 Task: Search for historical landmarks in Charleston, South Carolina, and Williamsburg, Virginia.
Action: Mouse moved to (154, 94)
Screenshot: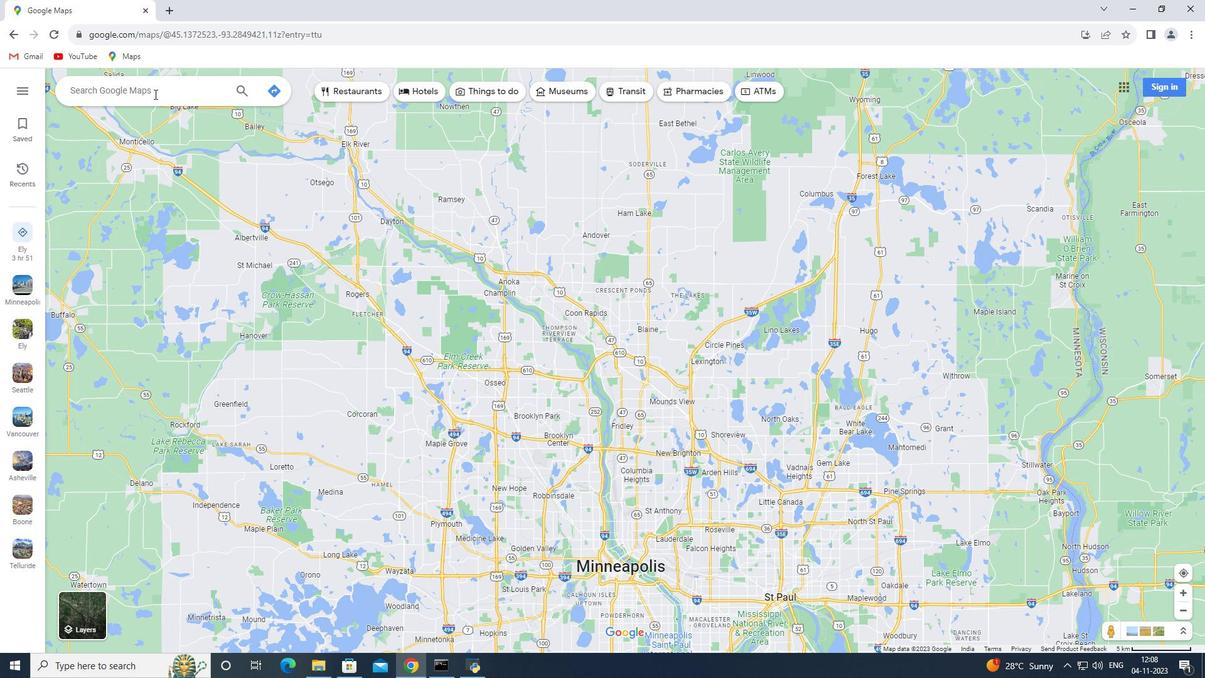 
Action: Mouse pressed left at (154, 94)
Screenshot: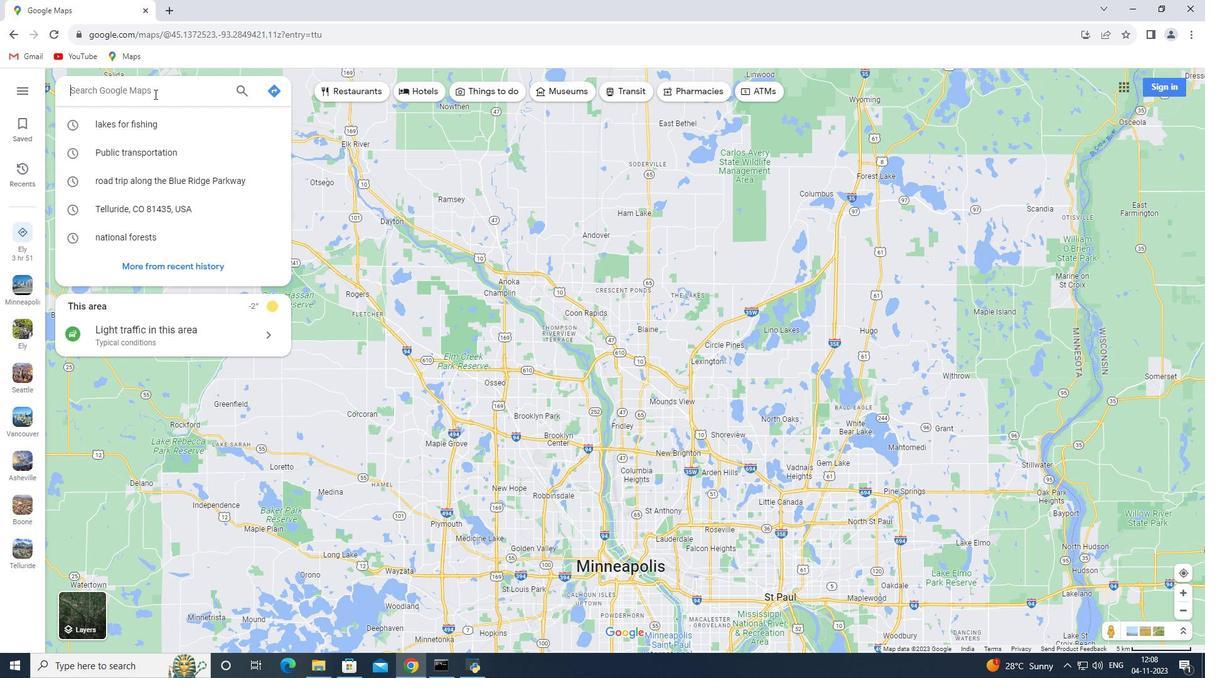 
Action: Key pressed <Key.shift>Charleston,<Key.space><Key.shift>South<Key.space><Key.shift><Key.shift>Carolina<Key.enter>
Screenshot: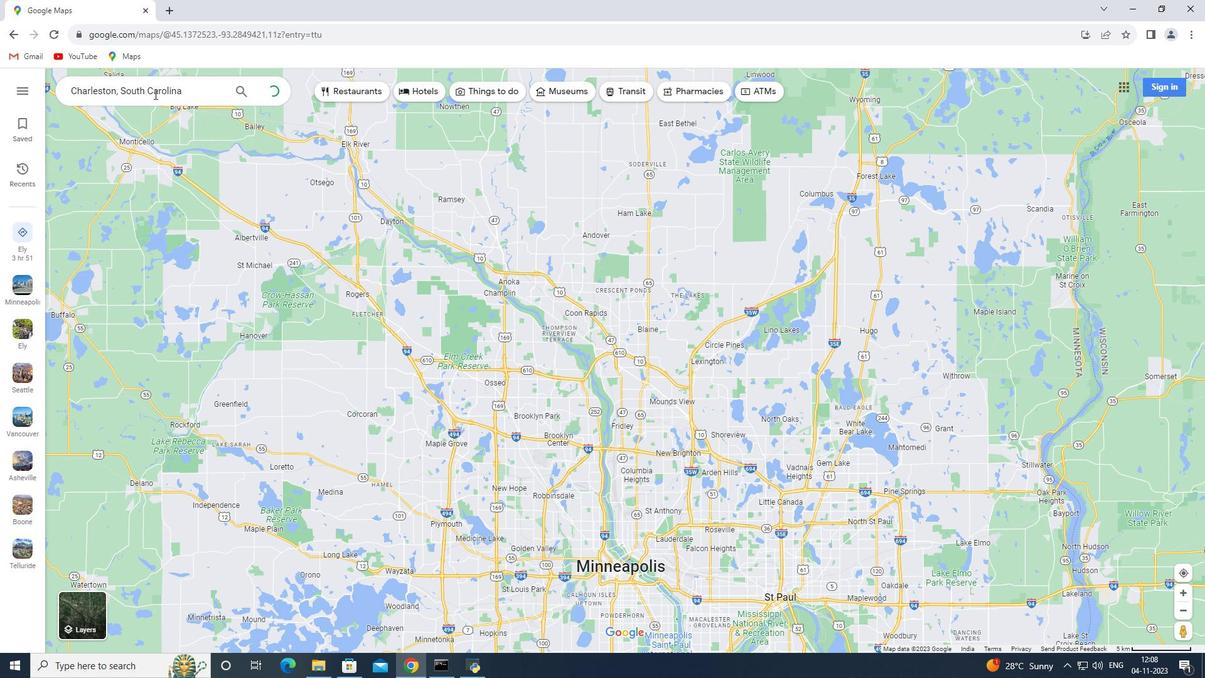 
Action: Mouse moved to (178, 302)
Screenshot: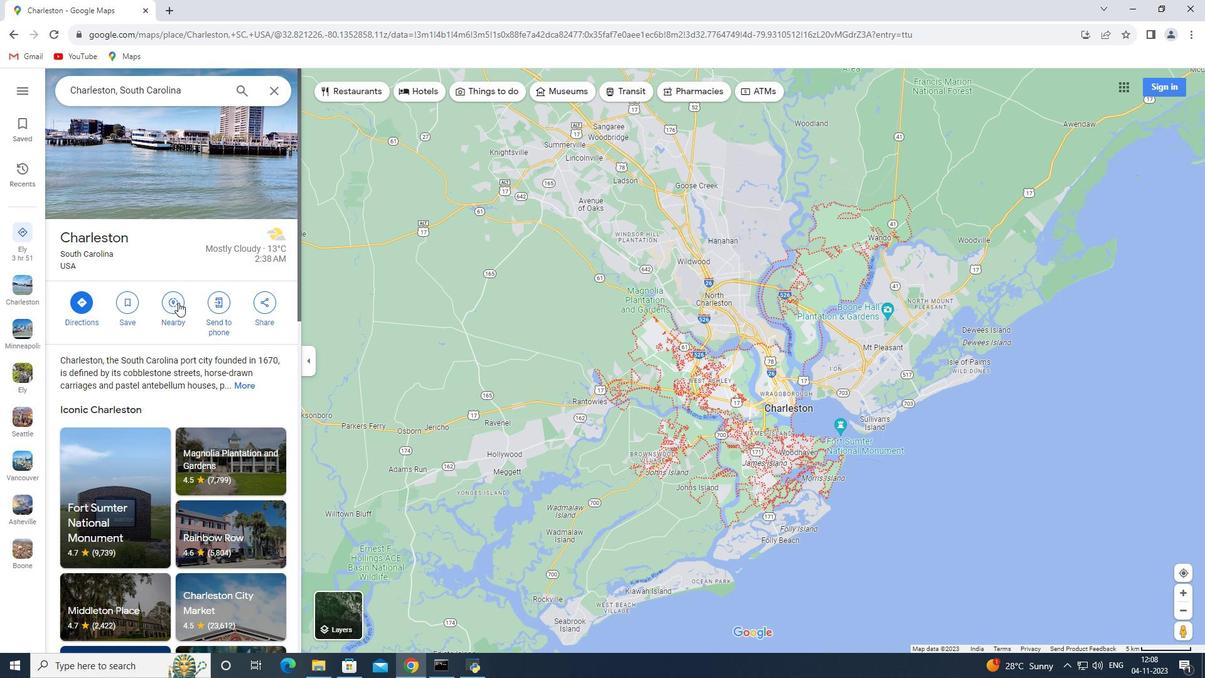 
Action: Mouse pressed left at (178, 302)
Screenshot: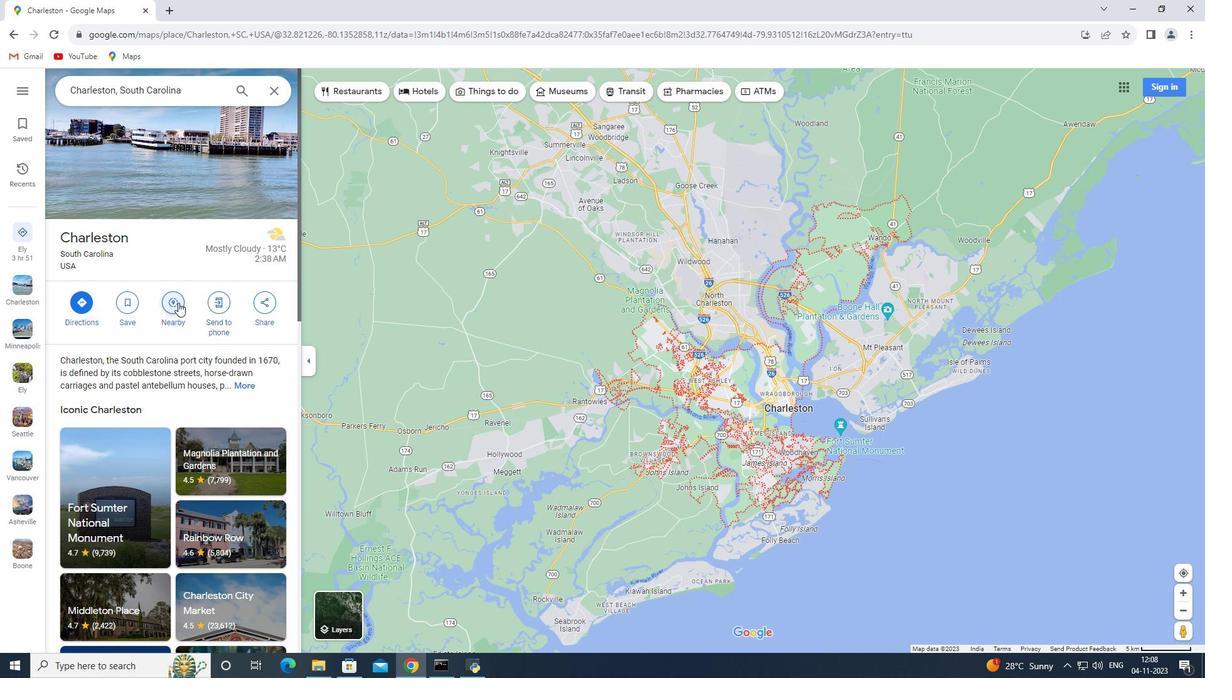 
Action: Mouse moved to (182, 211)
Screenshot: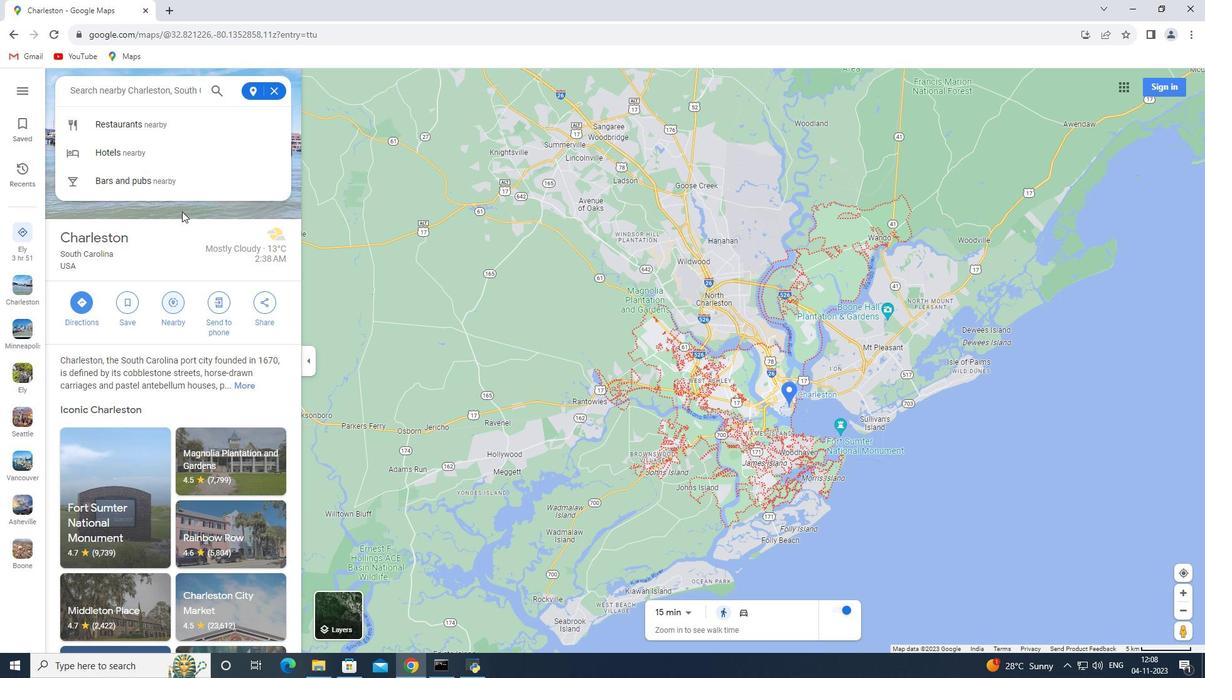 
Action: Key pressed historical<Key.space>landmarks<Key.enter>
Screenshot: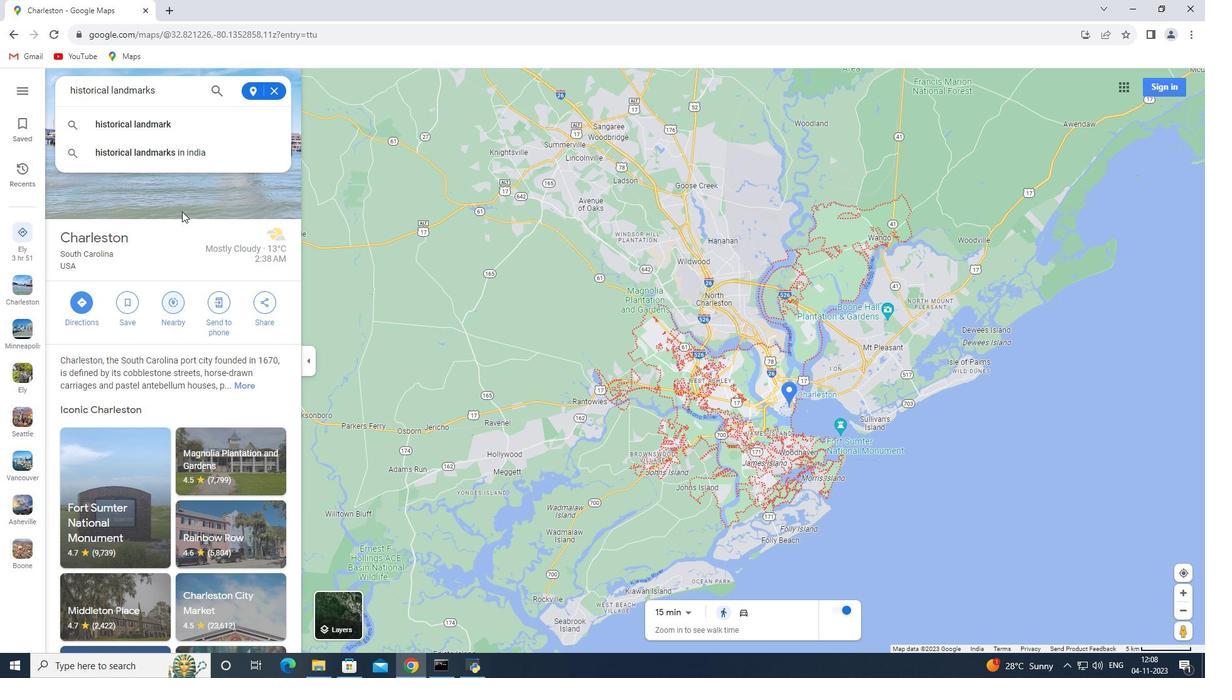 
Action: Mouse moved to (269, 94)
Screenshot: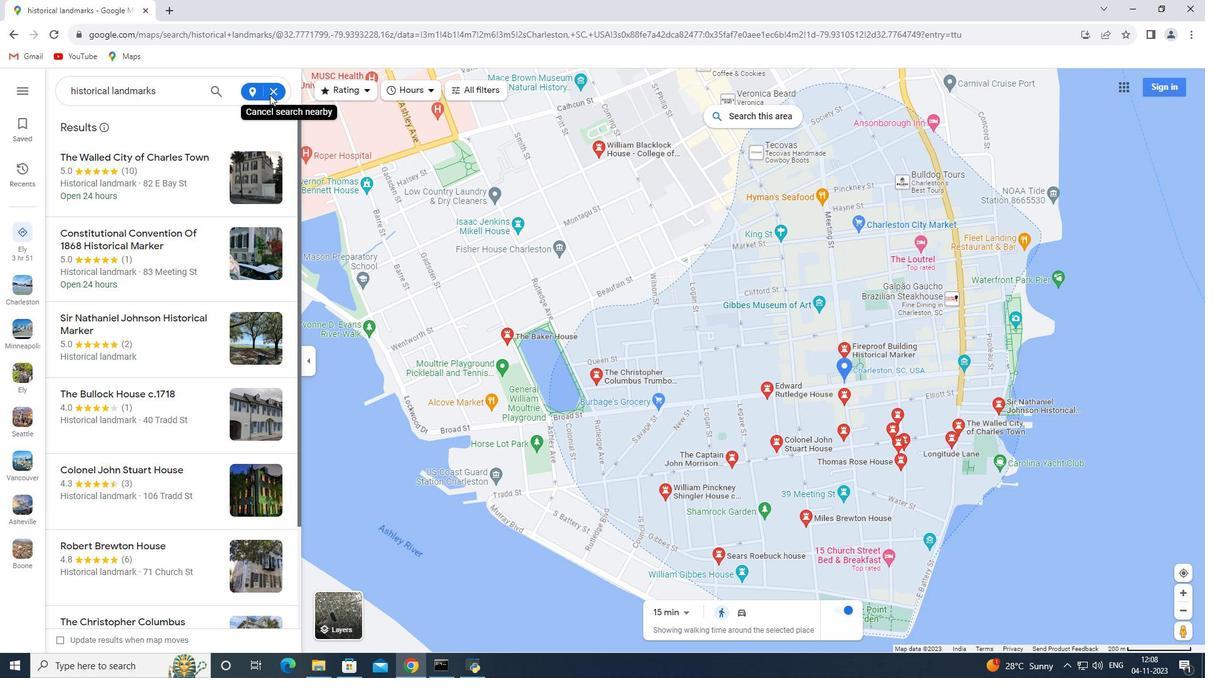 
Action: Mouse pressed left at (269, 94)
Screenshot: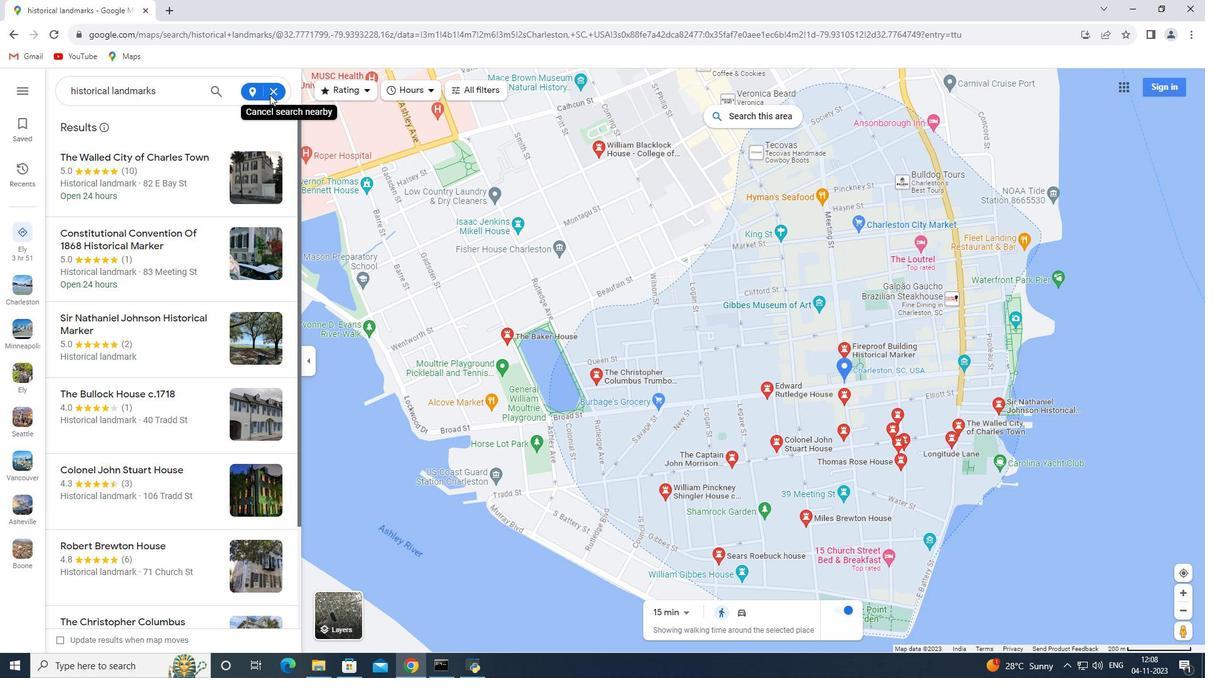 
Action: Mouse moved to (273, 86)
Screenshot: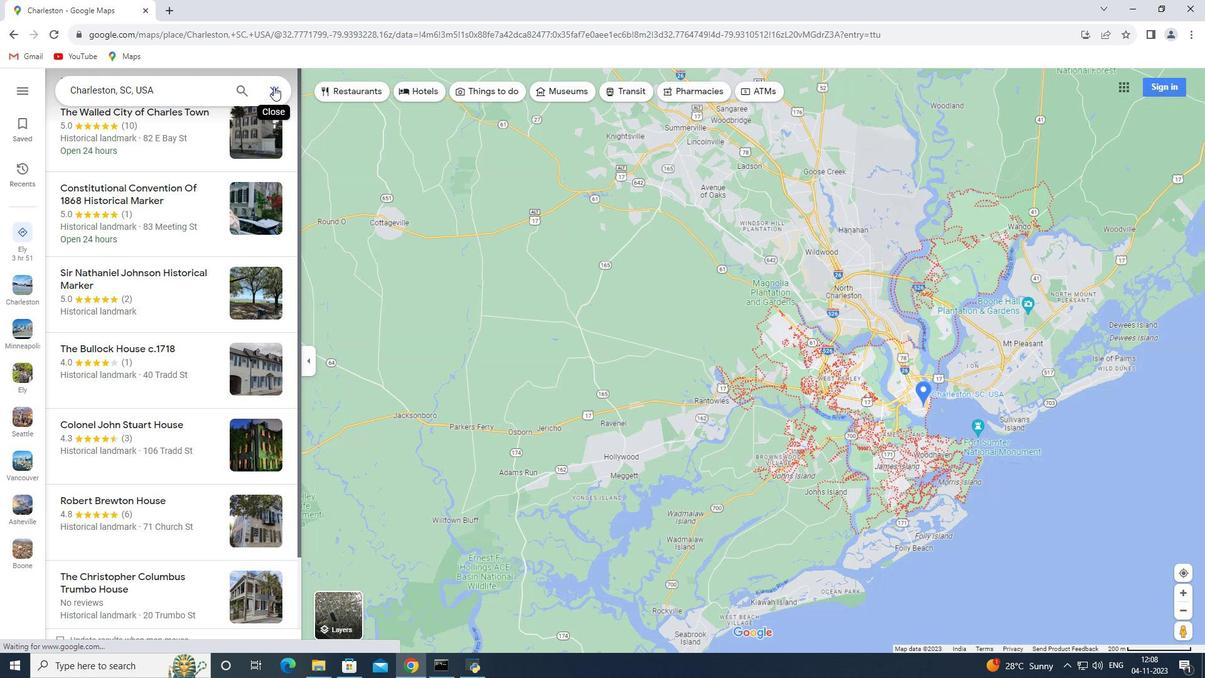 
Action: Mouse pressed left at (273, 86)
Screenshot: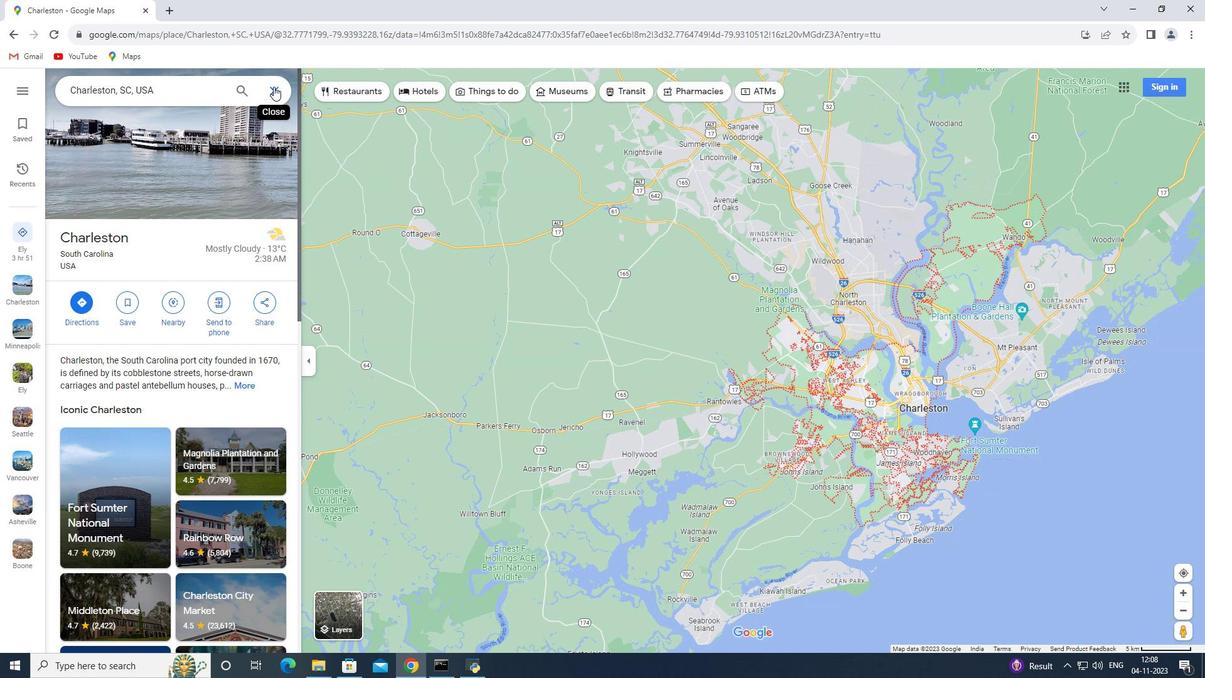 
Action: Mouse moved to (193, 89)
Screenshot: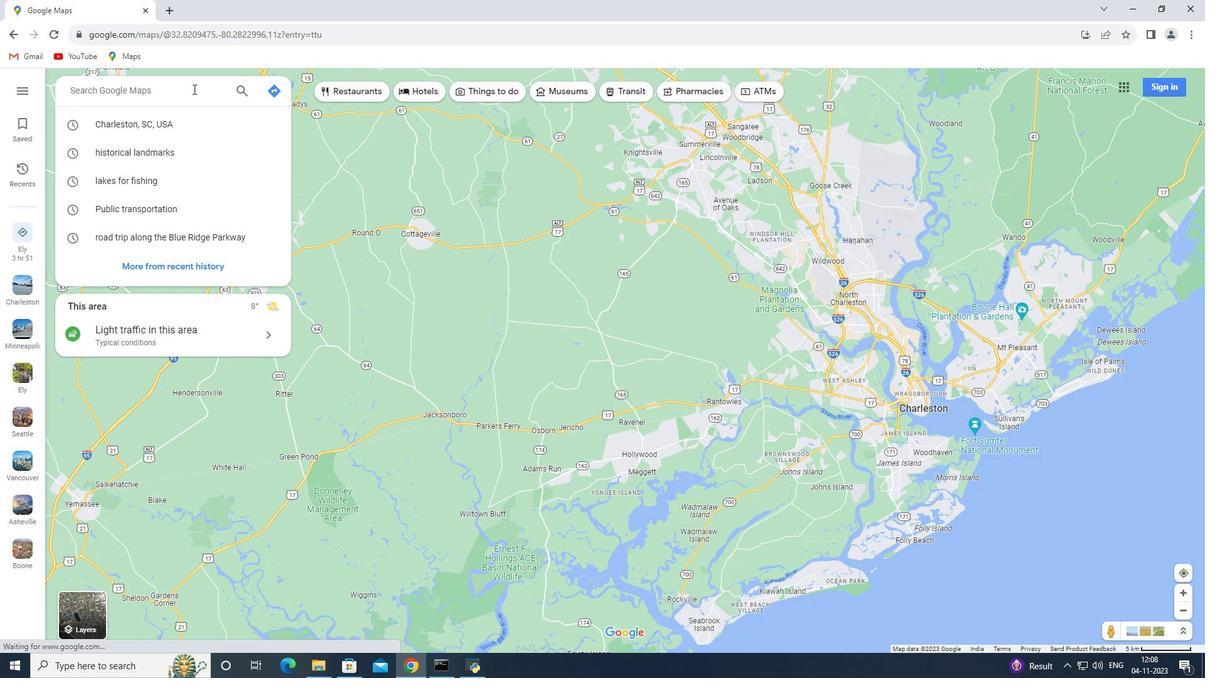 
Action: Key pressed <Key.shift>Williamsburg,<Key.space><Key.shift>Virginia<Key.enter>
Screenshot: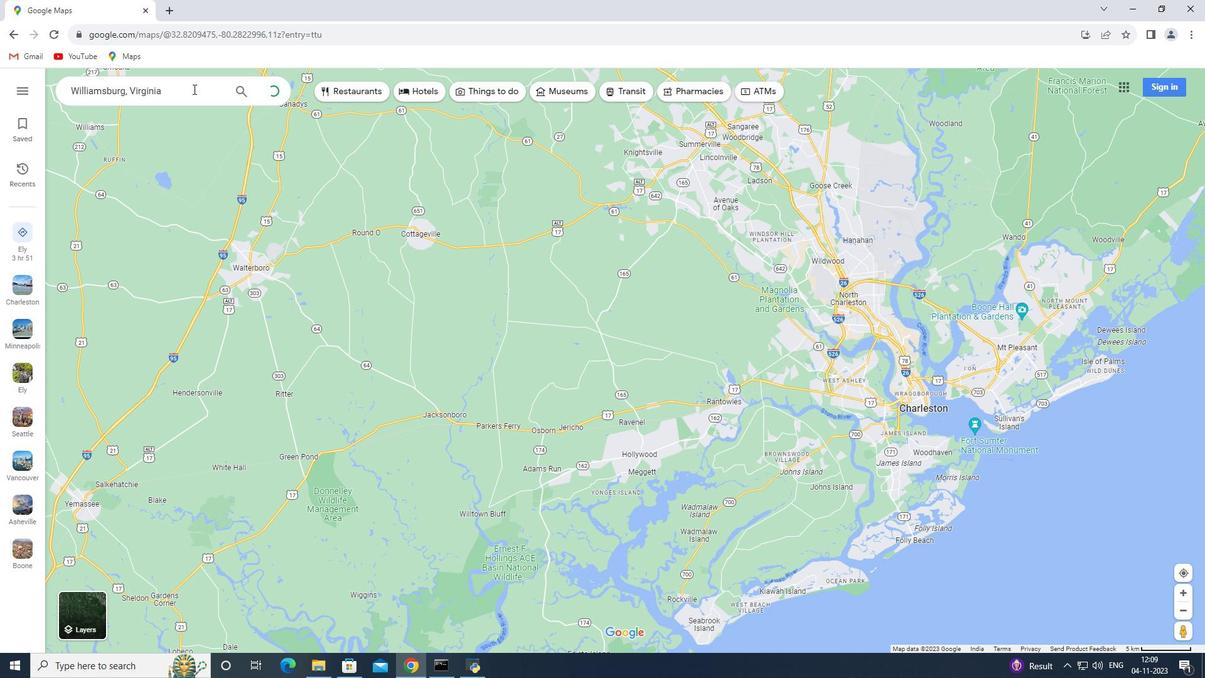 
Action: Mouse moved to (176, 313)
Screenshot: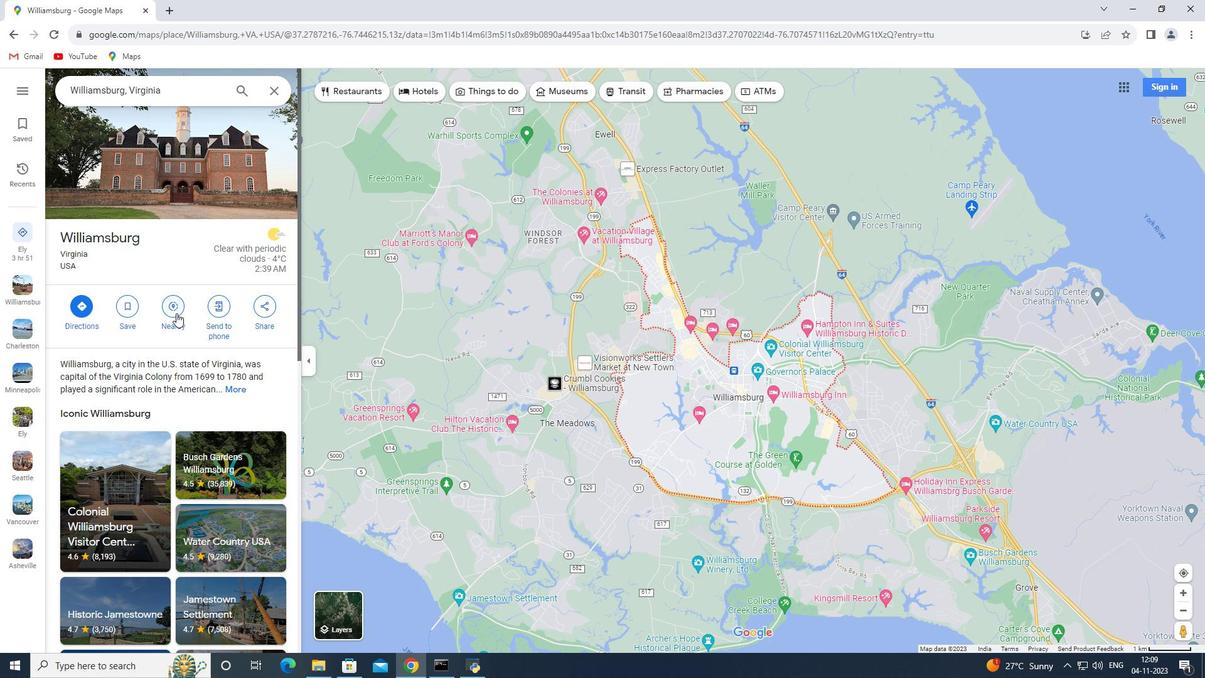 
Action: Mouse pressed left at (176, 313)
Screenshot: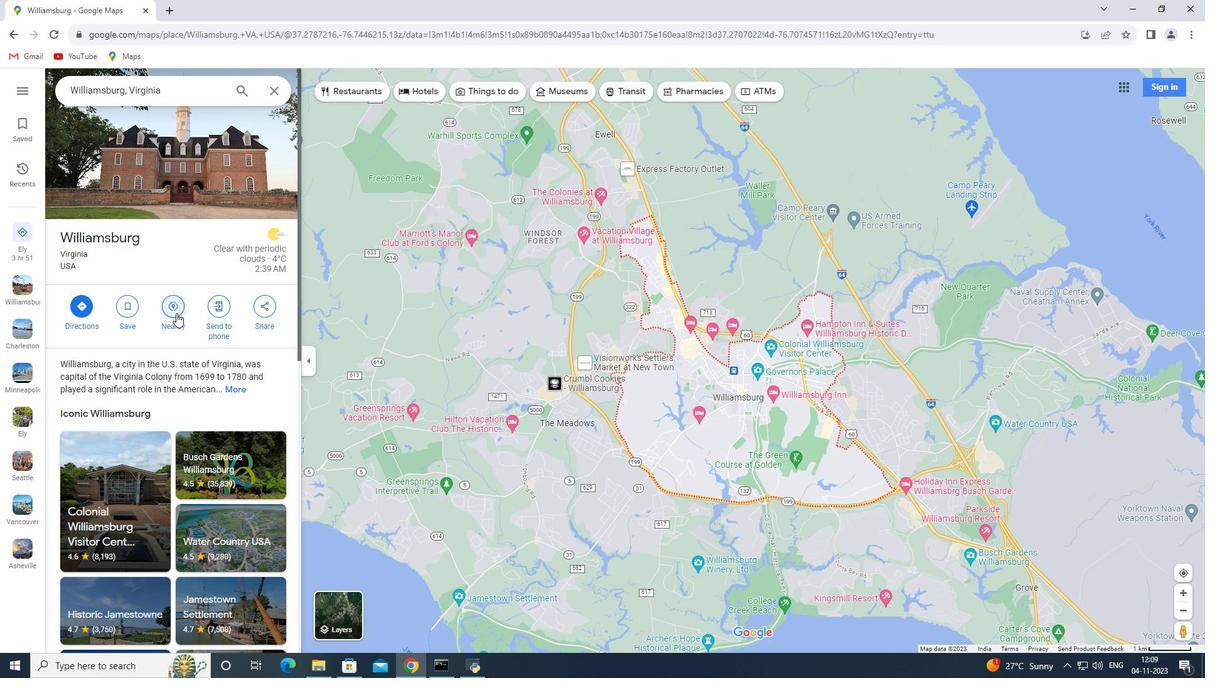 
Action: Key pressed his
Screenshot: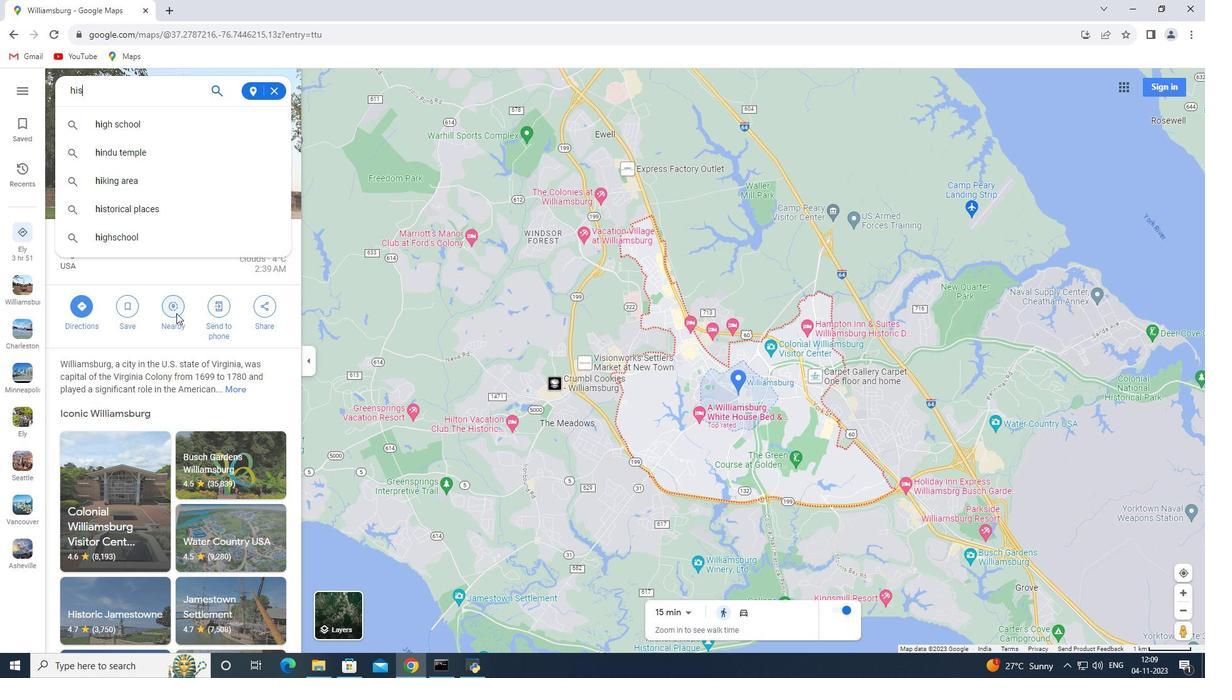 
Action: Mouse moved to (176, 313)
Screenshot: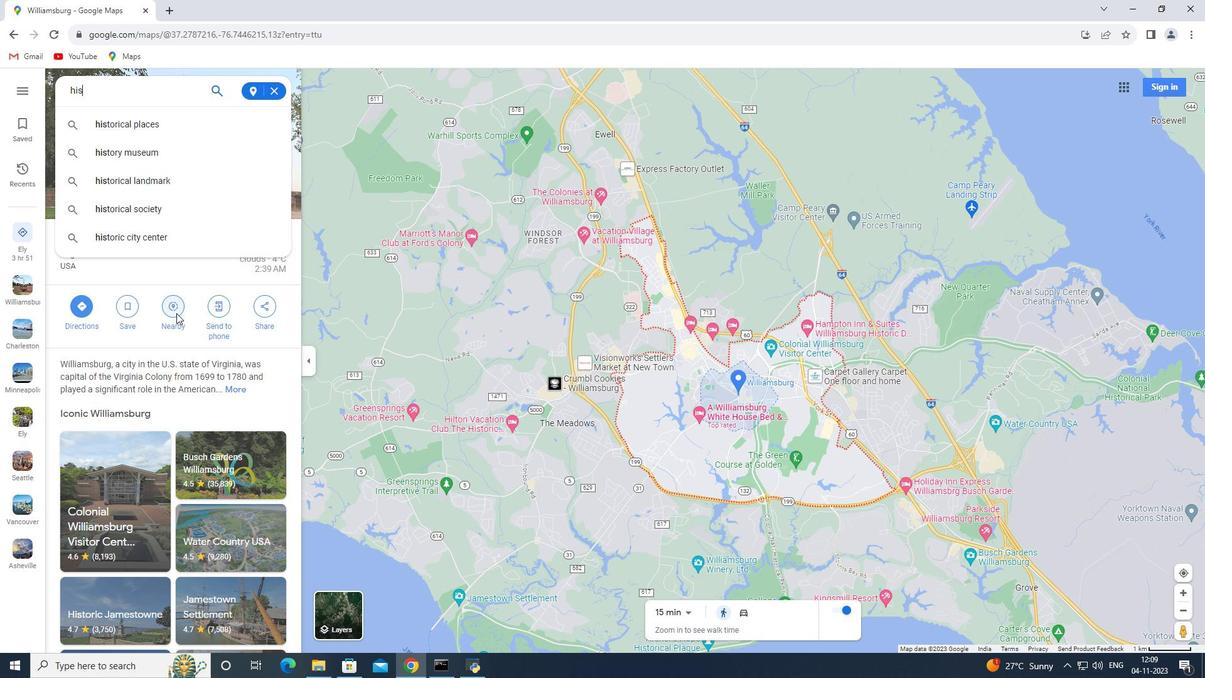 
Action: Key pressed torical<Key.space>landmarks<Key.enter>
Screenshot: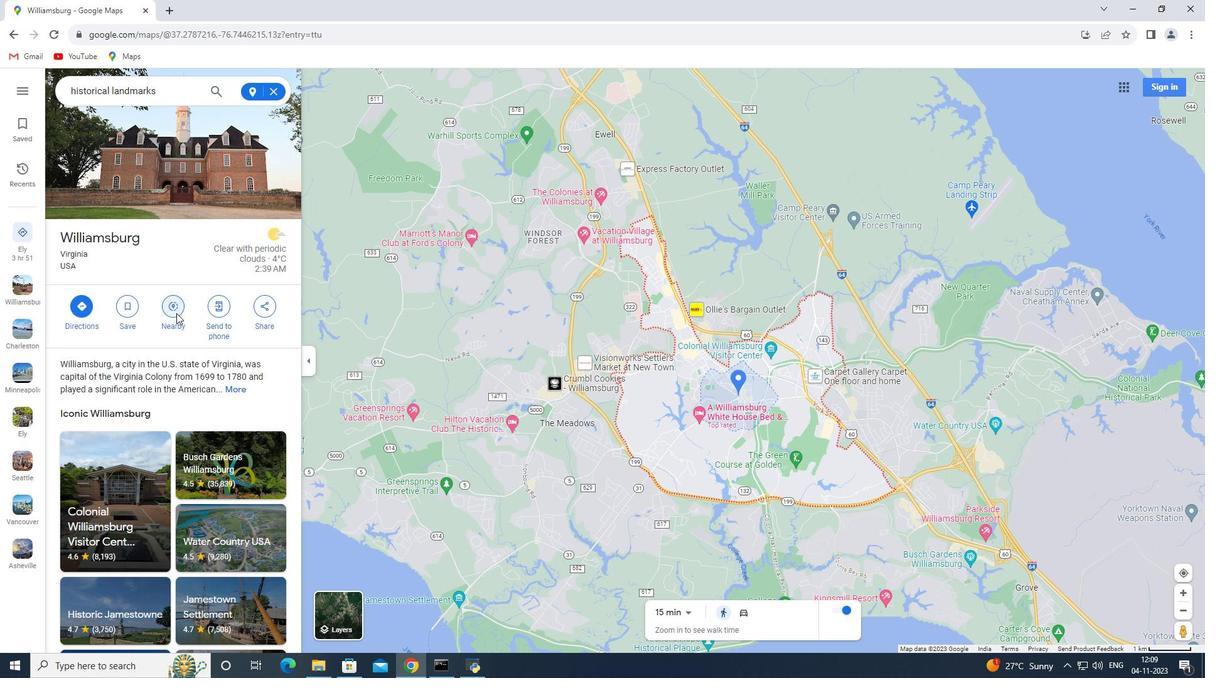 
